 Task: Create a section Dash & Dazzle and in the section, add a milestone Infrastructure Upgrade in the project VantageTech.
Action: Mouse moved to (54, 295)
Screenshot: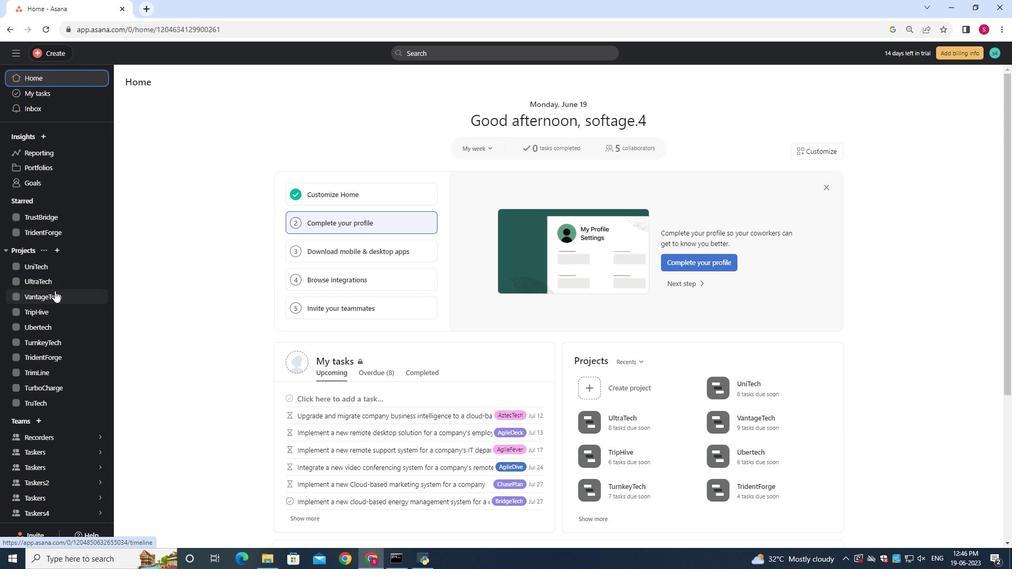 
Action: Mouse pressed left at (54, 295)
Screenshot: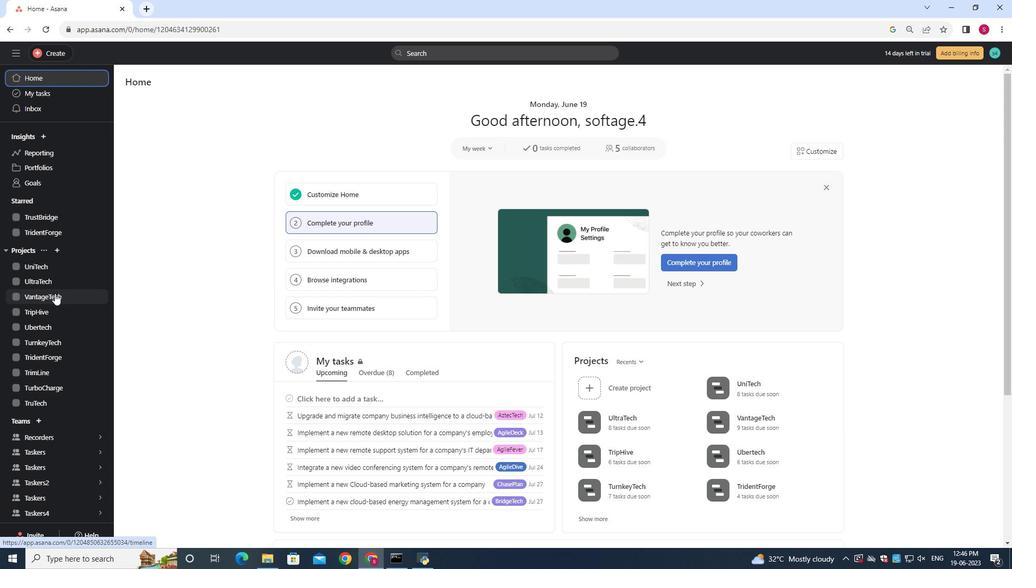 
Action: Mouse moved to (162, 124)
Screenshot: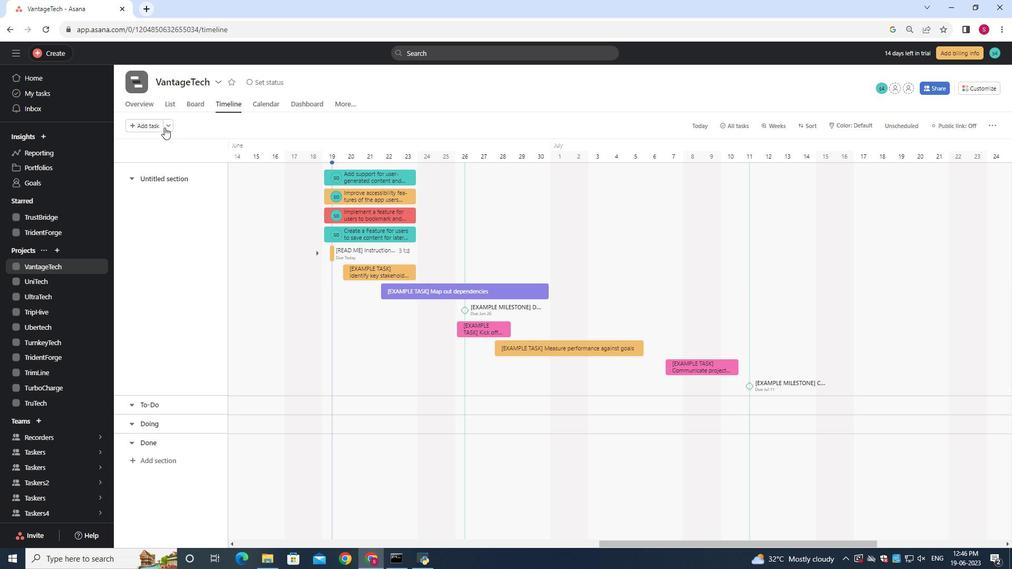 
Action: Mouse pressed left at (162, 124)
Screenshot: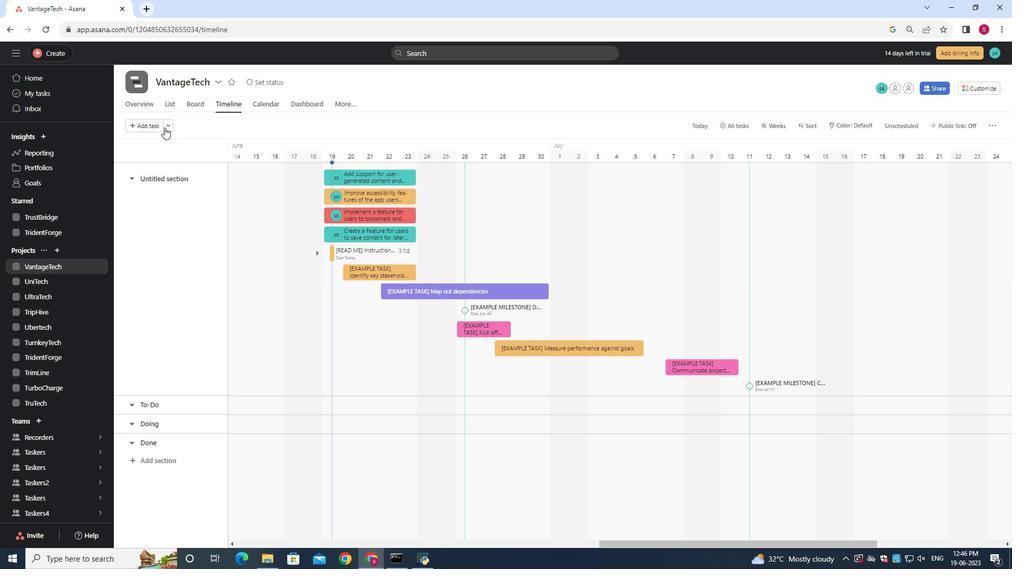 
Action: Mouse moved to (187, 144)
Screenshot: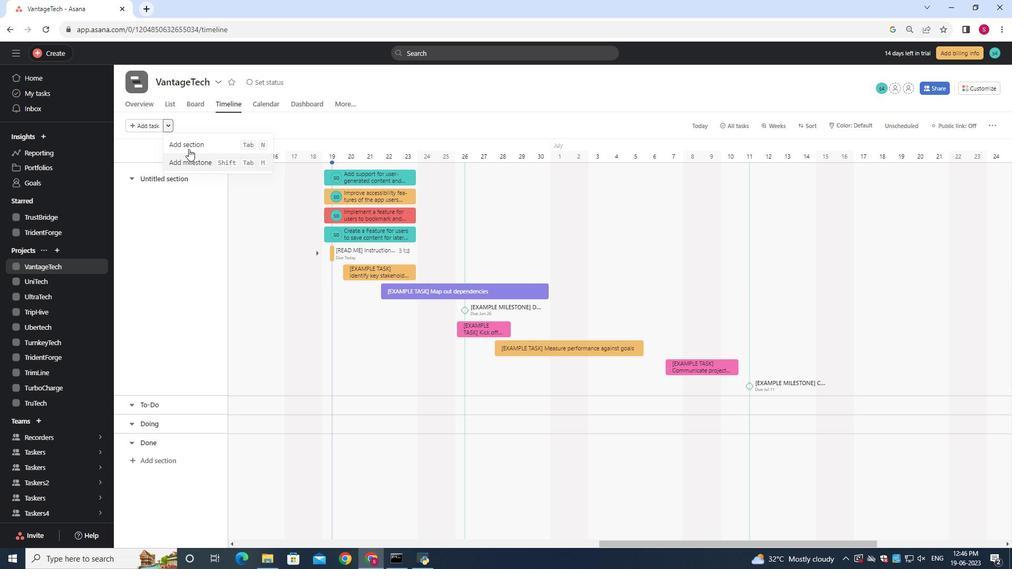 
Action: Mouse pressed left at (187, 144)
Screenshot: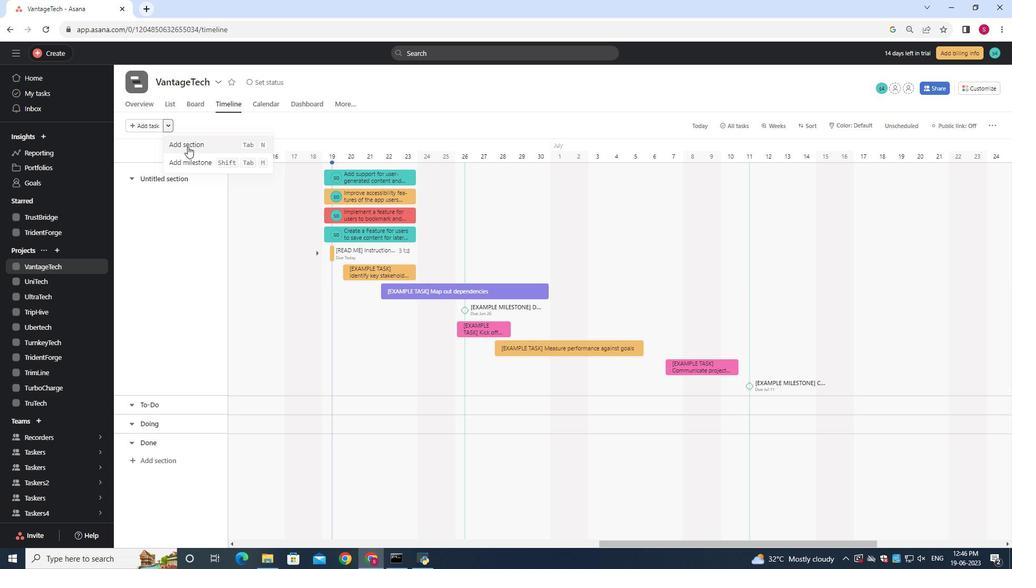 
Action: Mouse moved to (185, 144)
Screenshot: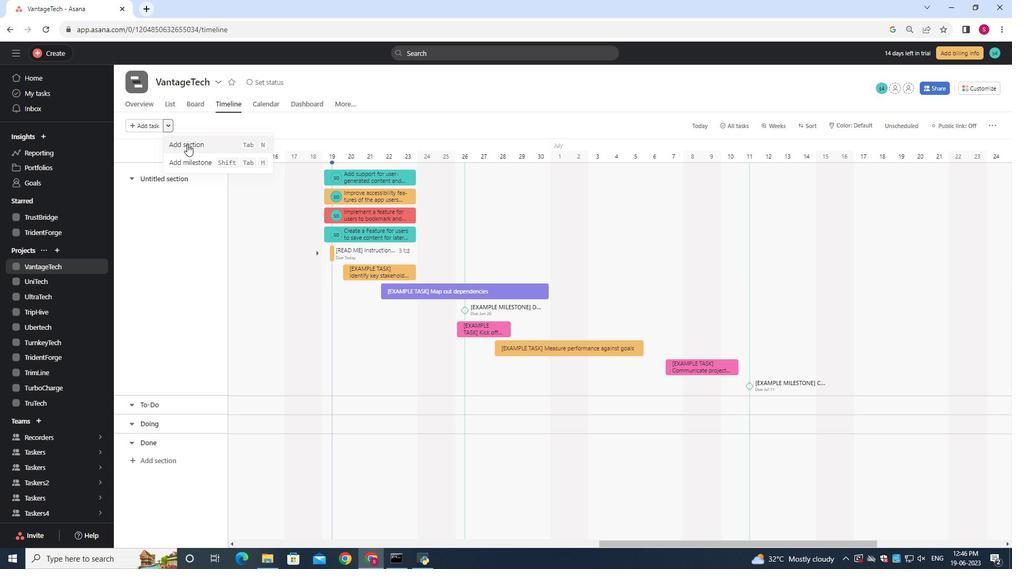
Action: Key pressed <Key.shift><Key.shift><Key.shift><Key.shift><Key.shift><Key.shift><Key.shift><Key.shift><Key.shift><Key.shift><Key.shift><Key.shift><Key.shift><Key.shift><Key.shift><Key.shift><Key.shift><Key.shift><Key.shift><Key.shift><Key.shift><Key.shift><Key.shift><Key.shift><Key.shift><Key.shift><Key.shift><Key.shift><Key.shift><Key.shift><Key.shift><Key.shift><Key.shift><Key.shift><Key.shift><Key.shift><Key.shift><Key.shift><Key.shift><Key.shift><Key.shift><Key.shift><Key.shift><Key.shift><Key.shift><Key.shift><Key.shift><Key.shift><Key.shift><Key.shift><Key.shift><Key.shift><Key.shift><Key.shift><Key.shift>Dash<Key.shift>&<Key.space><Key.shift><Key.backspace><Key.backspace><Key.space><Key.shift><Key.shift><Key.shift><Key.shift><Key.shift><Key.shift><Key.shift><Key.shift><Key.shift>&<Key.space><Key.shift><Key.shift><Key.shift><Key.shift><Key.shift><Key.shift><Key.shift><Key.shift><Key.shift><Key.shift><Key.shift><Key.shift><Key.shift><Key.shift><Key.shift><Key.shift><Key.shift><Key.shift><Key.shift><Key.shift><Key.shift>Dazzle
Screenshot: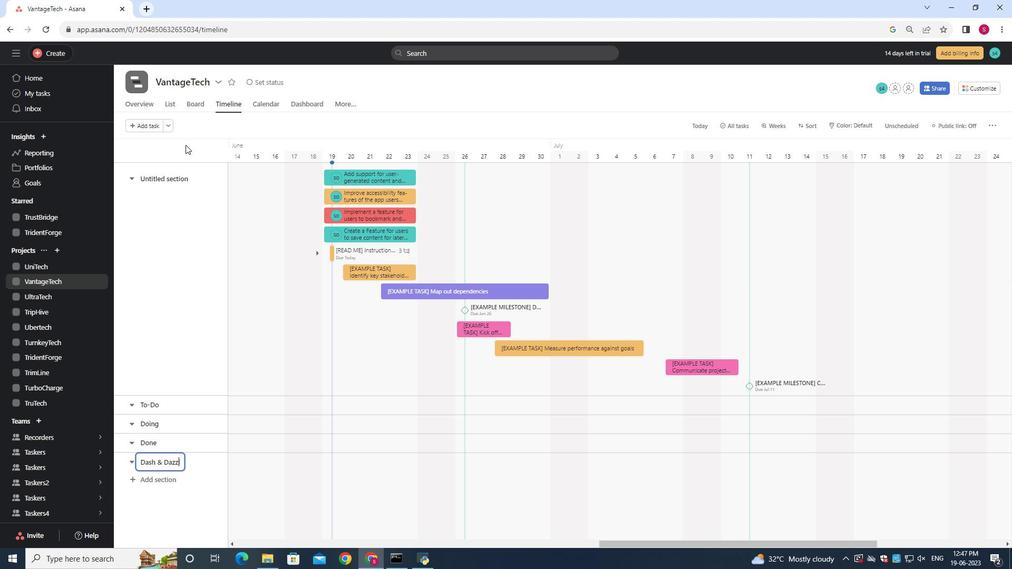 
Action: Mouse moved to (252, 464)
Screenshot: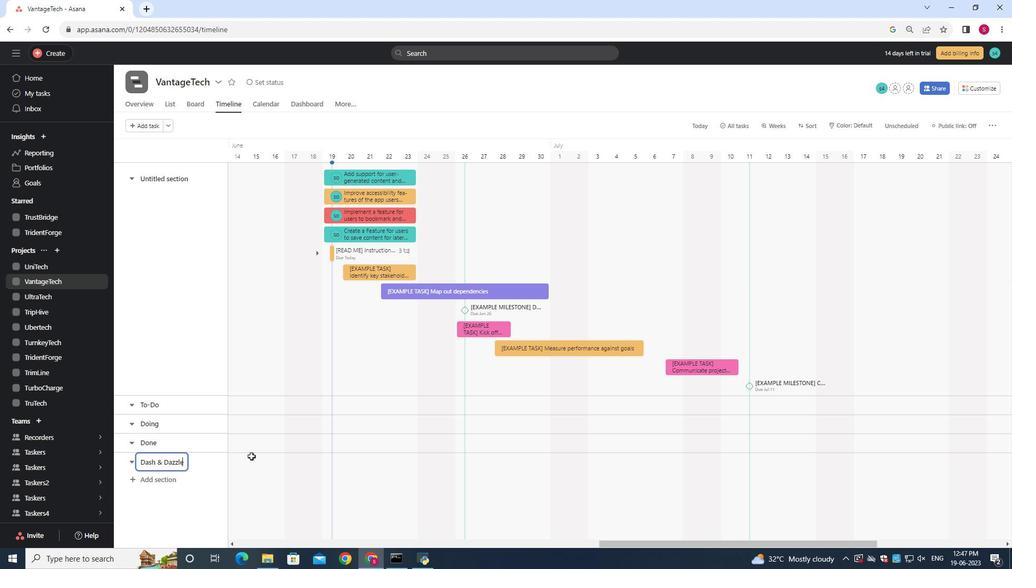 
Action: Mouse pressed left at (252, 464)
Screenshot: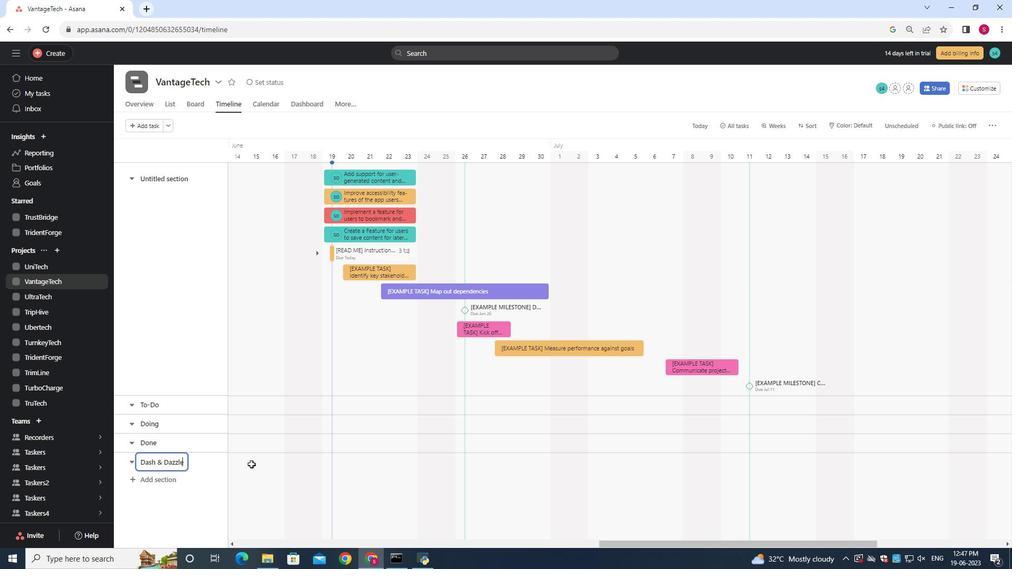 
Action: Mouse moved to (252, 459)
Screenshot: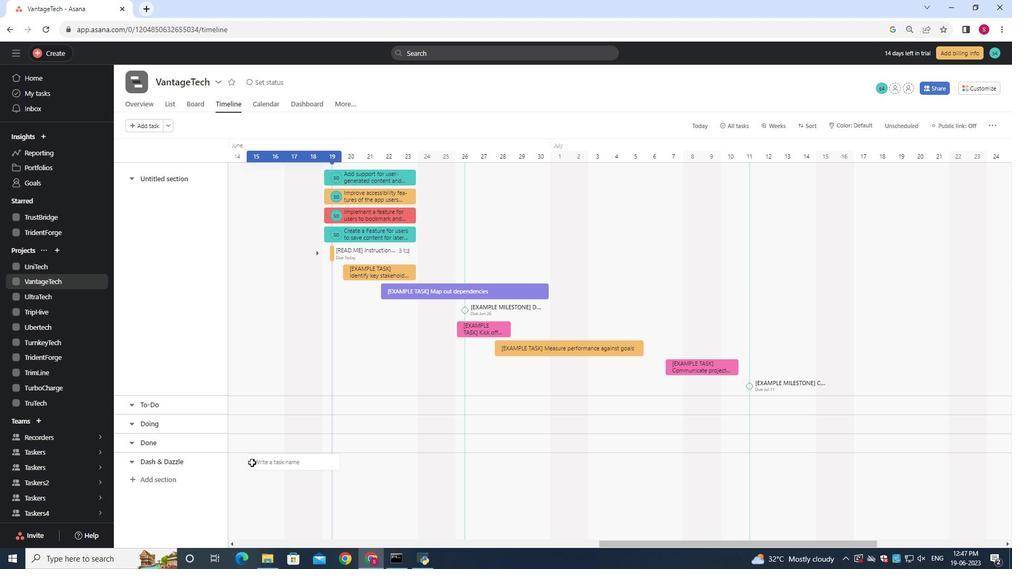 
Action: Key pressed <Key.shift><Key.shift><Key.shift><Key.shift><Key.shift><Key.shift><Key.shift><Key.shift><Key.shift><Key.shift><Key.shift><Key.shift><Key.shift><Key.shift><Key.shift><Key.shift><Key.shift><Key.shift><Key.shift><Key.shift><Key.shift><Key.shift><Key.shift><Key.shift><Key.shift><Key.shift><Key.shift><Key.shift><Key.shift><Key.shift><Key.shift><Key.shift><Key.shift><Key.shift><Key.shift><Key.shift><Key.shift><Key.shift><Key.shift><Key.shift><Key.shift><Key.shift><Key.shift>Infrastructure<Key.space><Key.shift>Upgrade
Screenshot: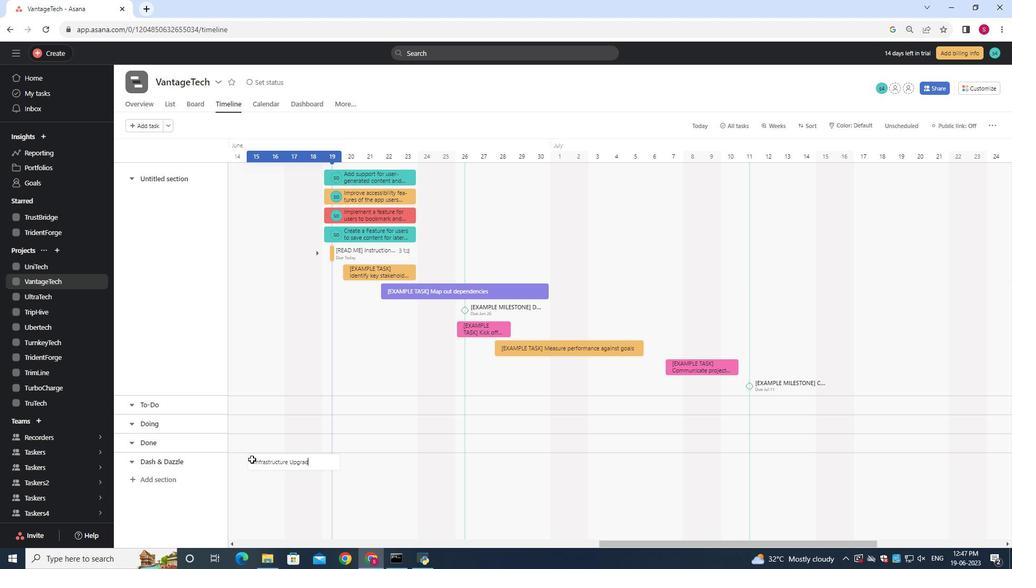 
Action: Mouse moved to (289, 462)
Screenshot: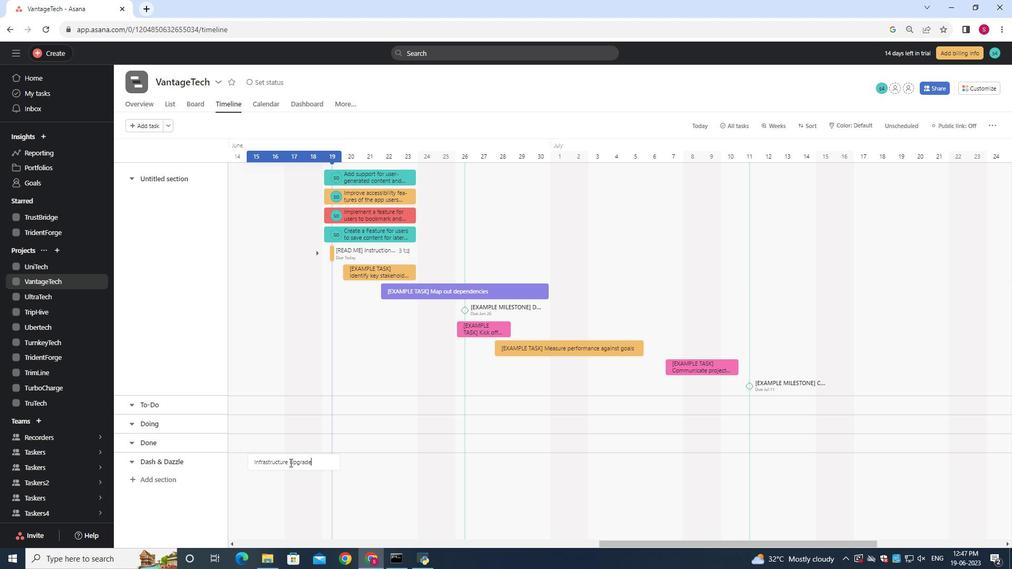 
Action: Mouse pressed right at (289, 462)
Screenshot: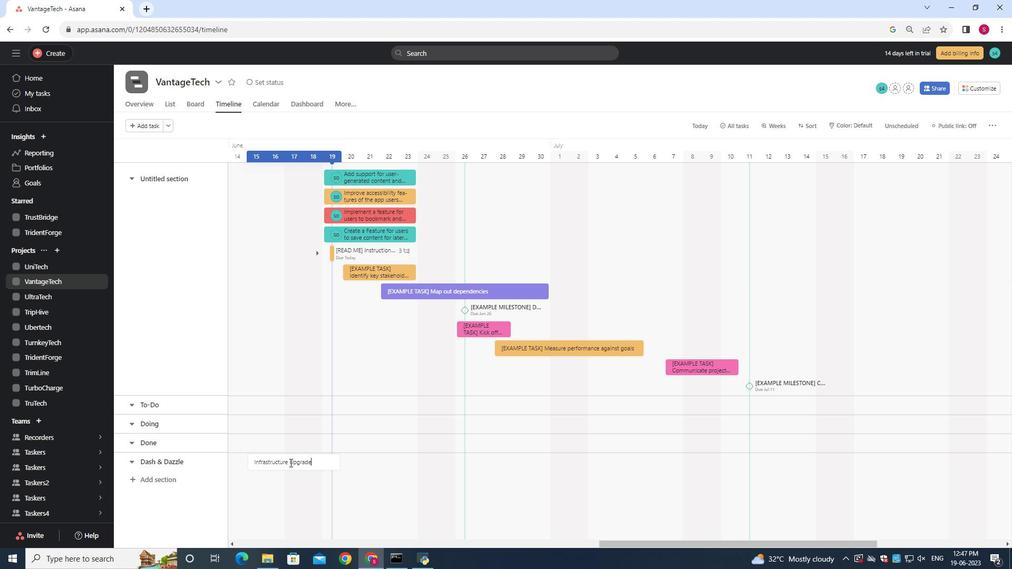 
Action: Mouse moved to (318, 407)
Screenshot: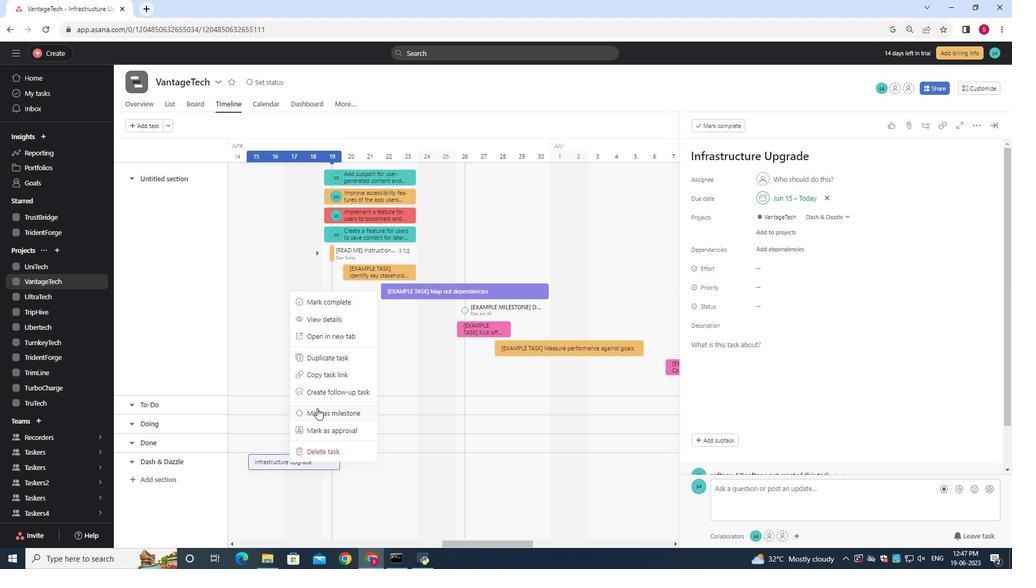 
Action: Mouse pressed left at (318, 407)
Screenshot: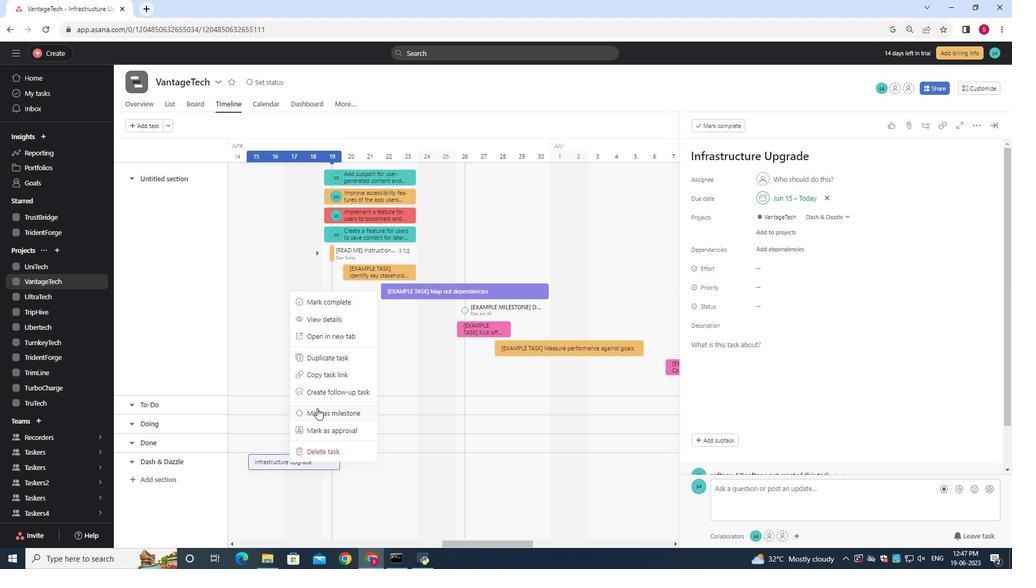 
Action: Mouse moved to (346, 403)
Screenshot: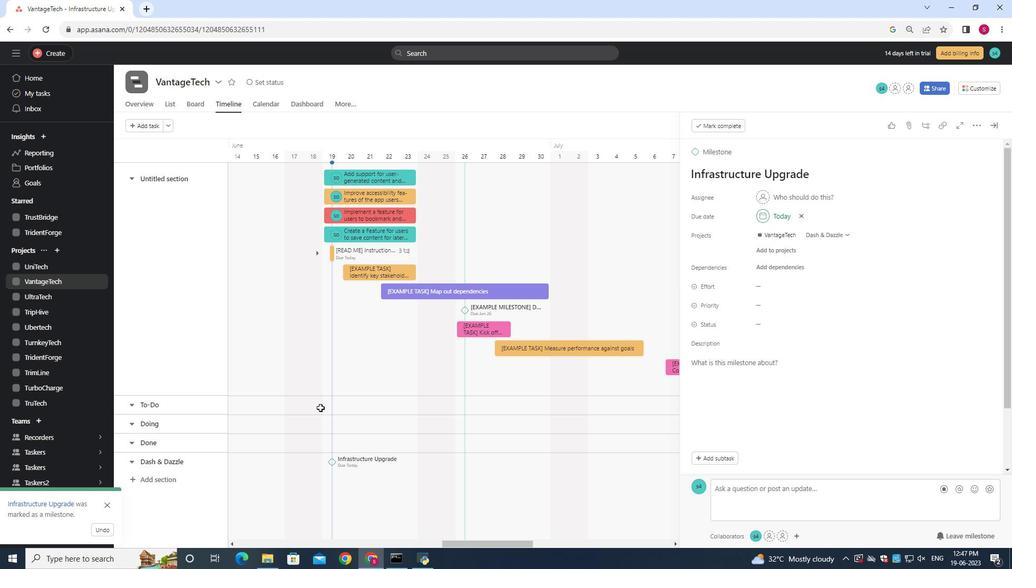 
